 Task: Update the loan type of the saved search to 5/1 ARM.
Action: Mouse moved to (976, 145)
Screenshot: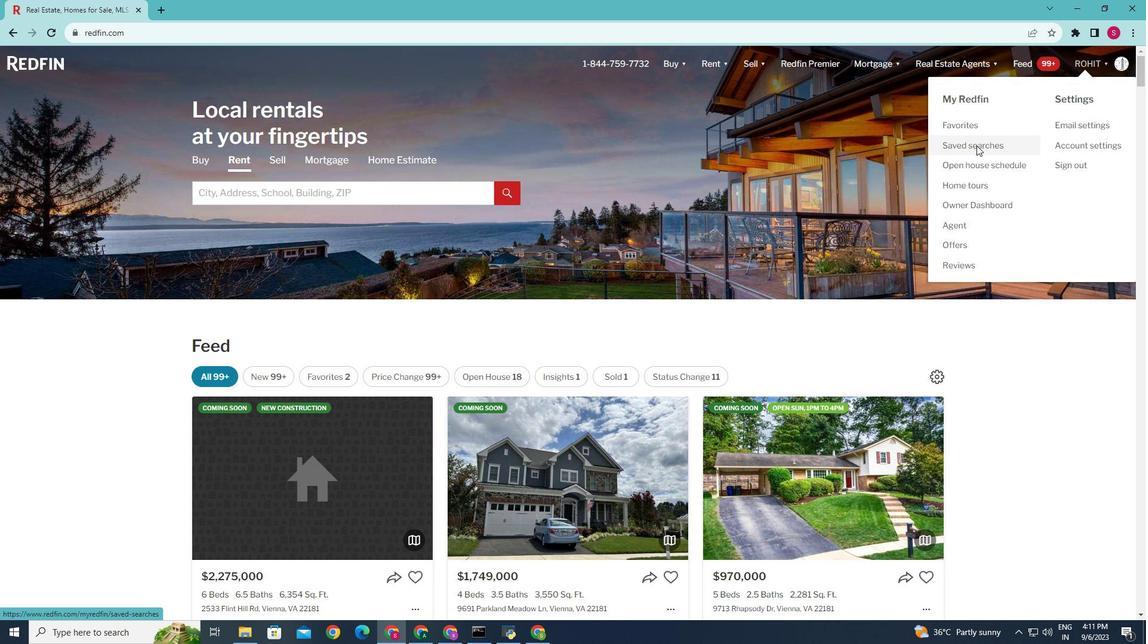 
Action: Mouse pressed left at (976, 145)
Screenshot: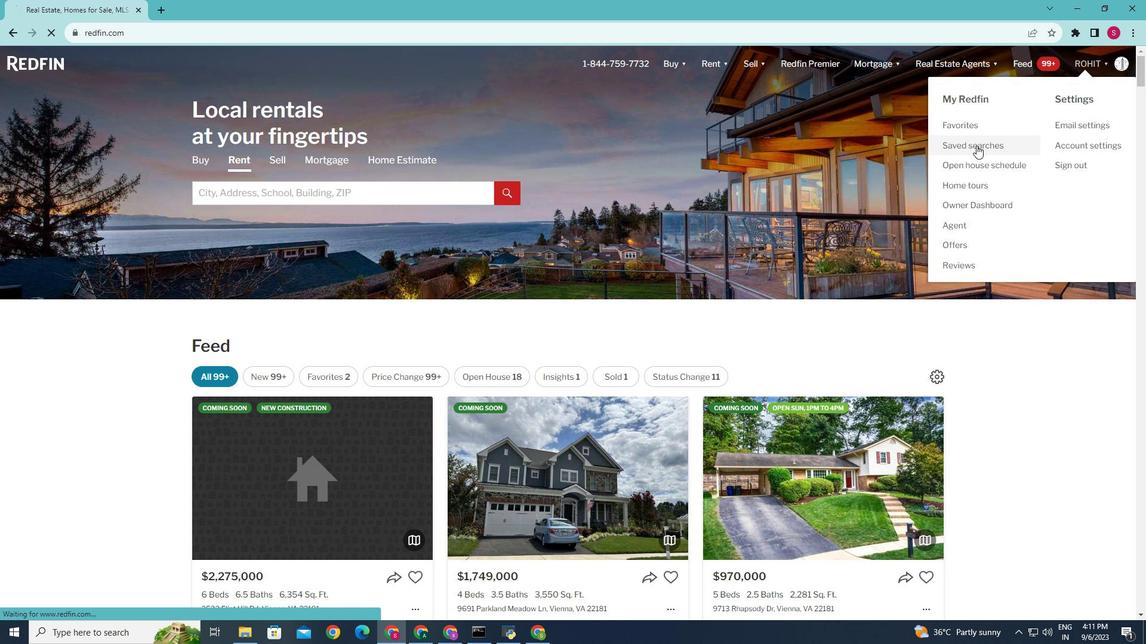 
Action: Mouse moved to (382, 294)
Screenshot: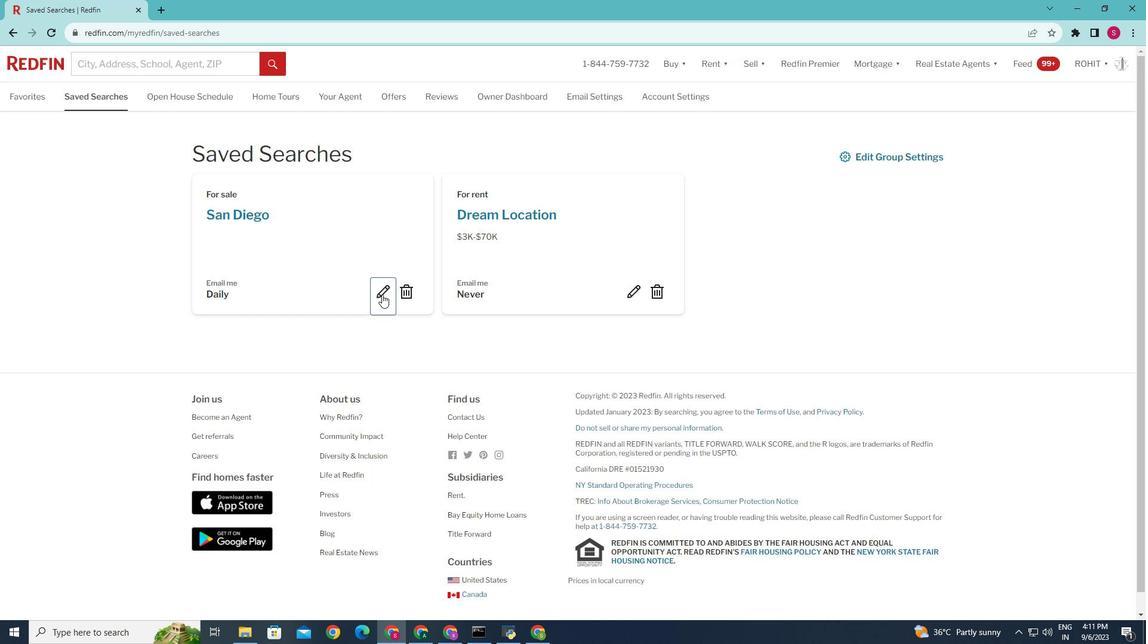 
Action: Mouse pressed left at (382, 294)
Screenshot: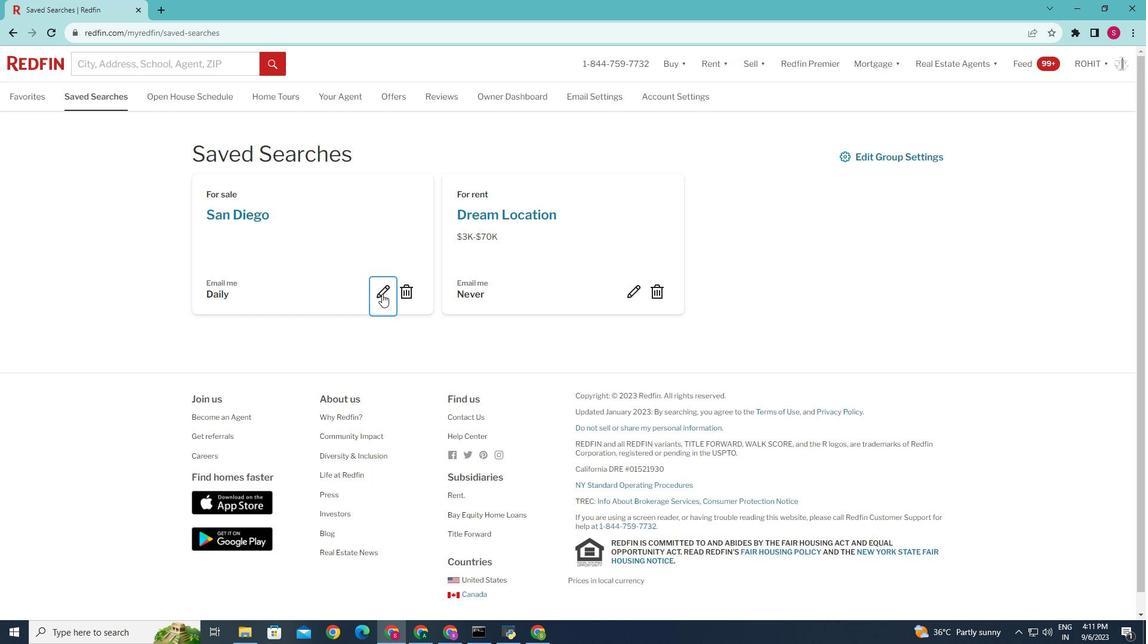 
Action: Mouse moved to (567, 326)
Screenshot: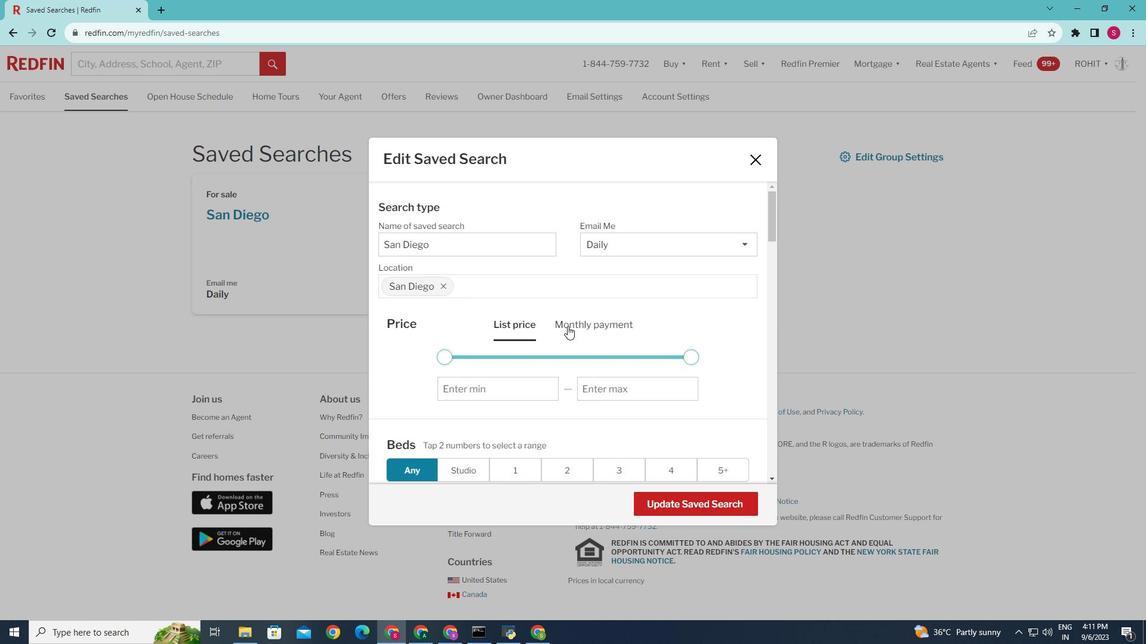 
Action: Mouse pressed left at (567, 326)
Screenshot: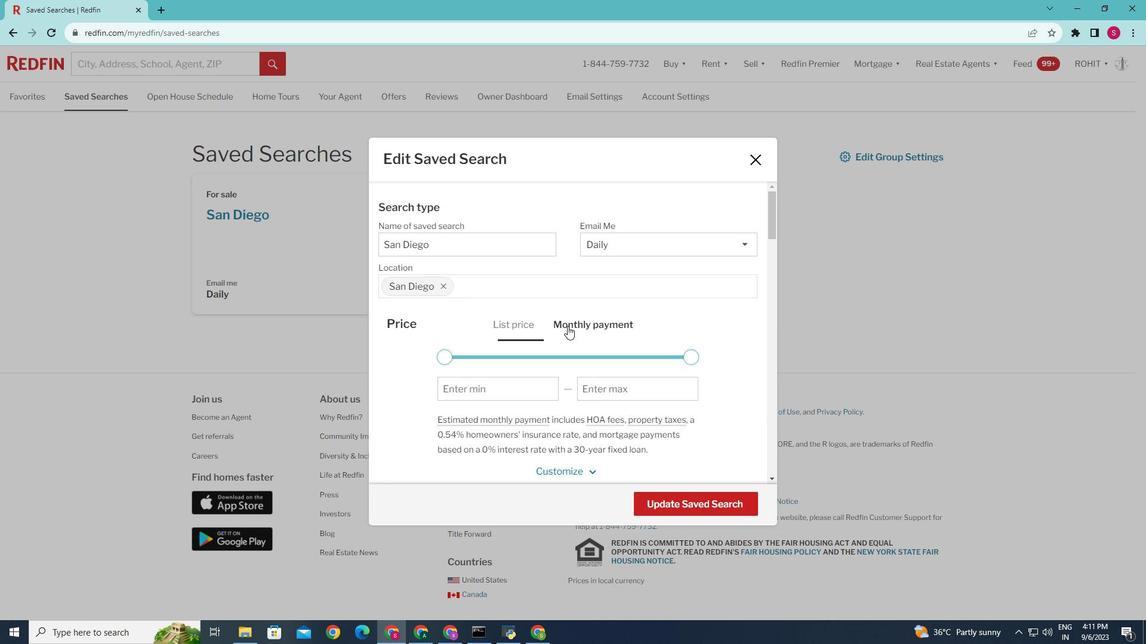 
Action: Mouse moved to (562, 469)
Screenshot: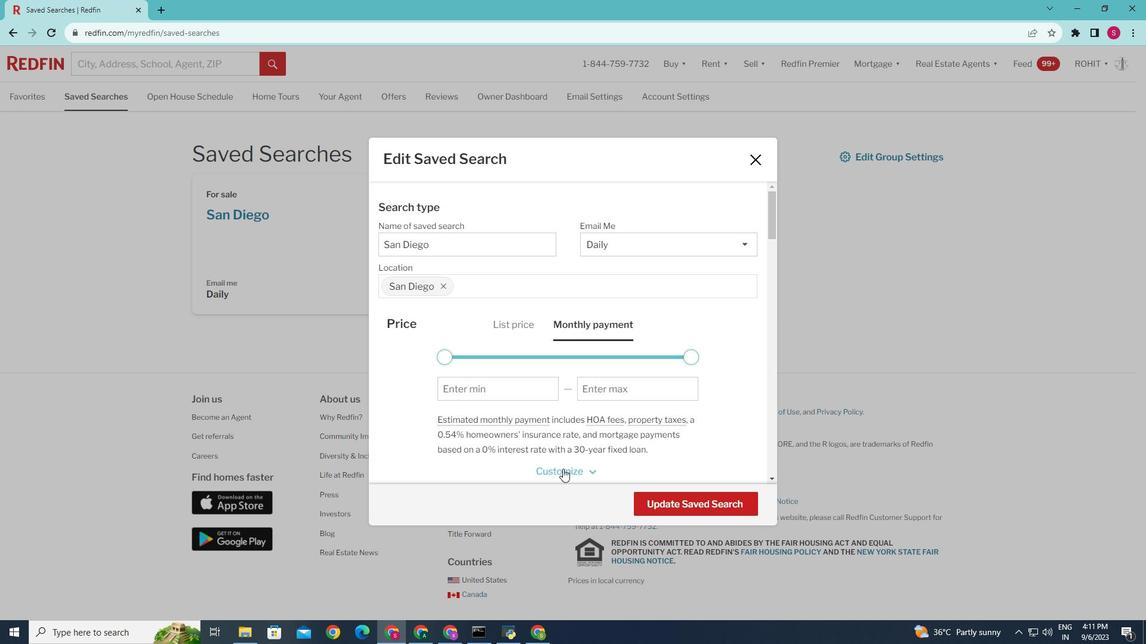 
Action: Mouse pressed left at (562, 469)
Screenshot: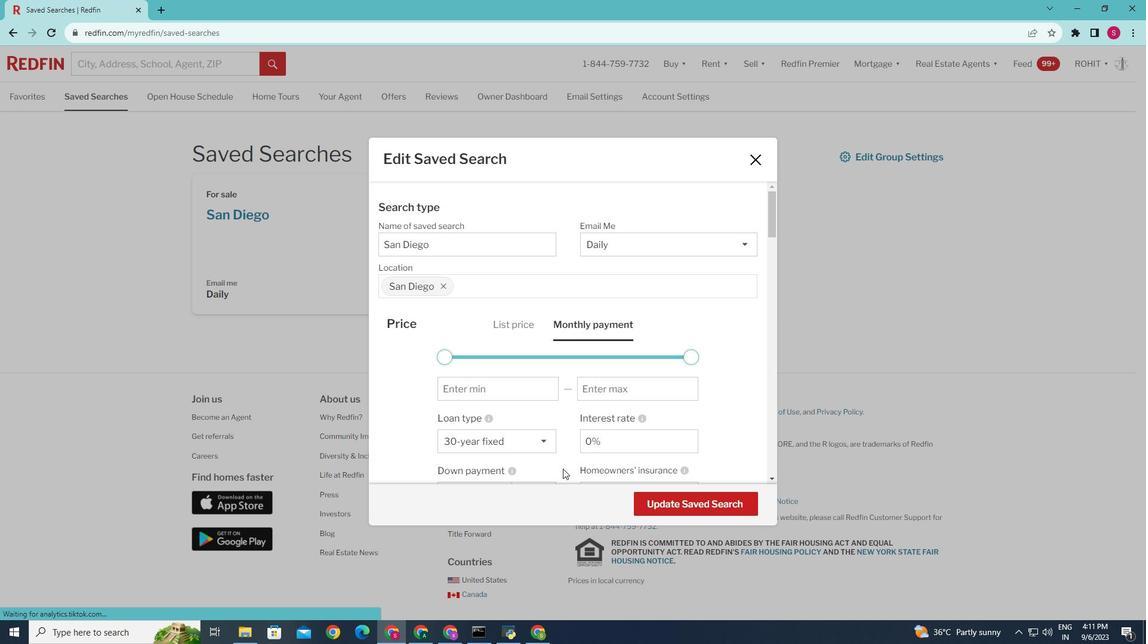 
Action: Mouse moved to (550, 422)
Screenshot: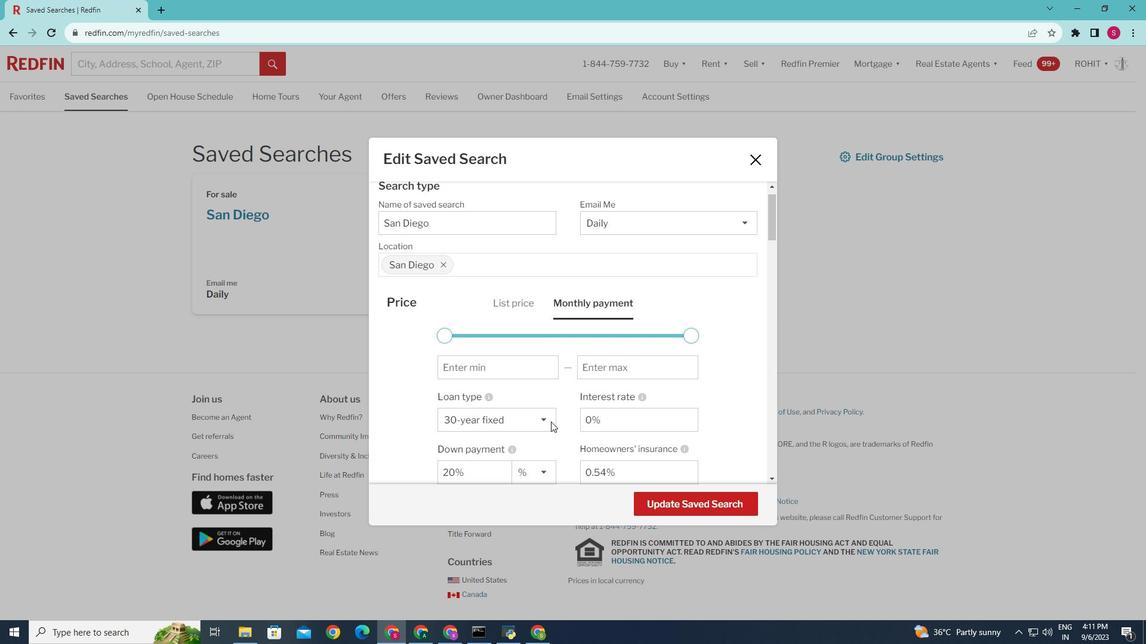 
Action: Mouse scrolled (550, 421) with delta (0, 0)
Screenshot: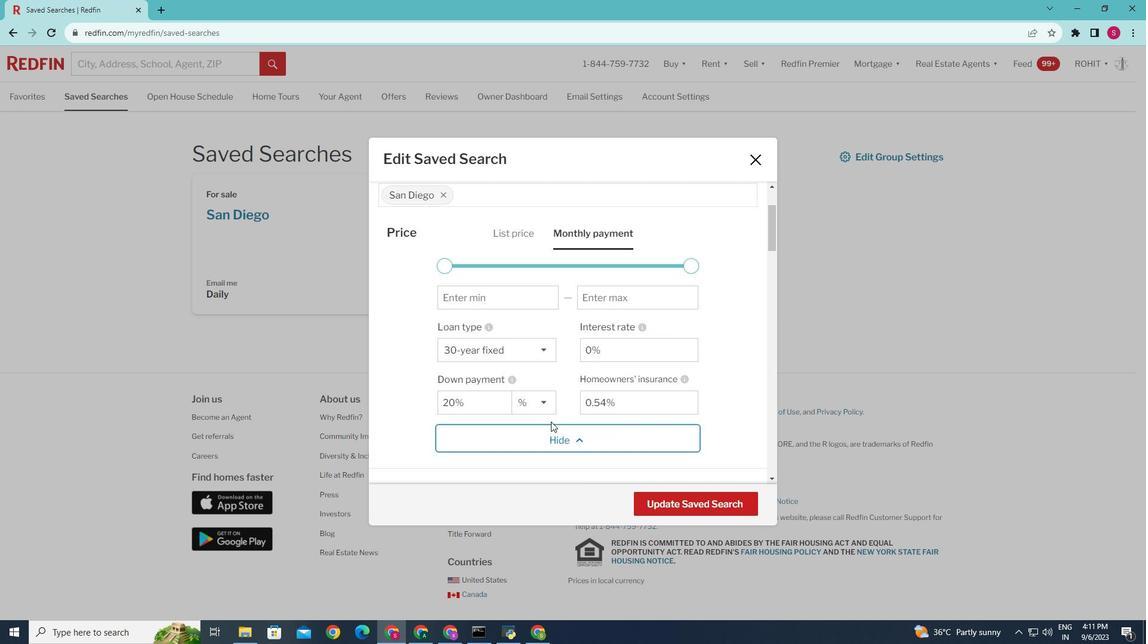 
Action: Mouse scrolled (550, 421) with delta (0, 0)
Screenshot: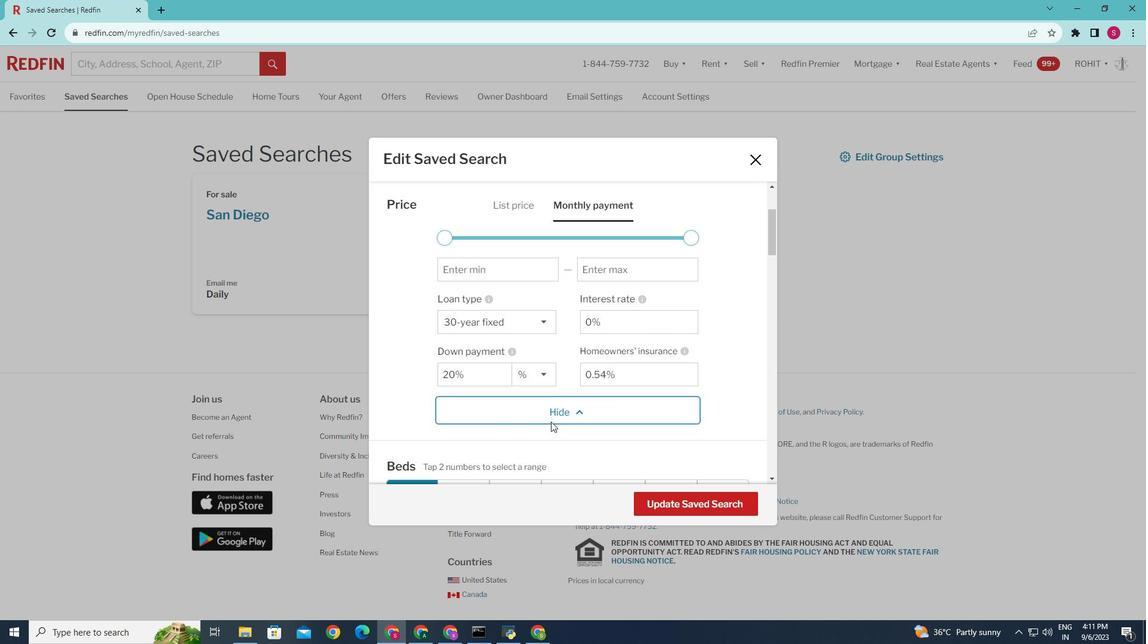 
Action: Mouse moved to (550, 321)
Screenshot: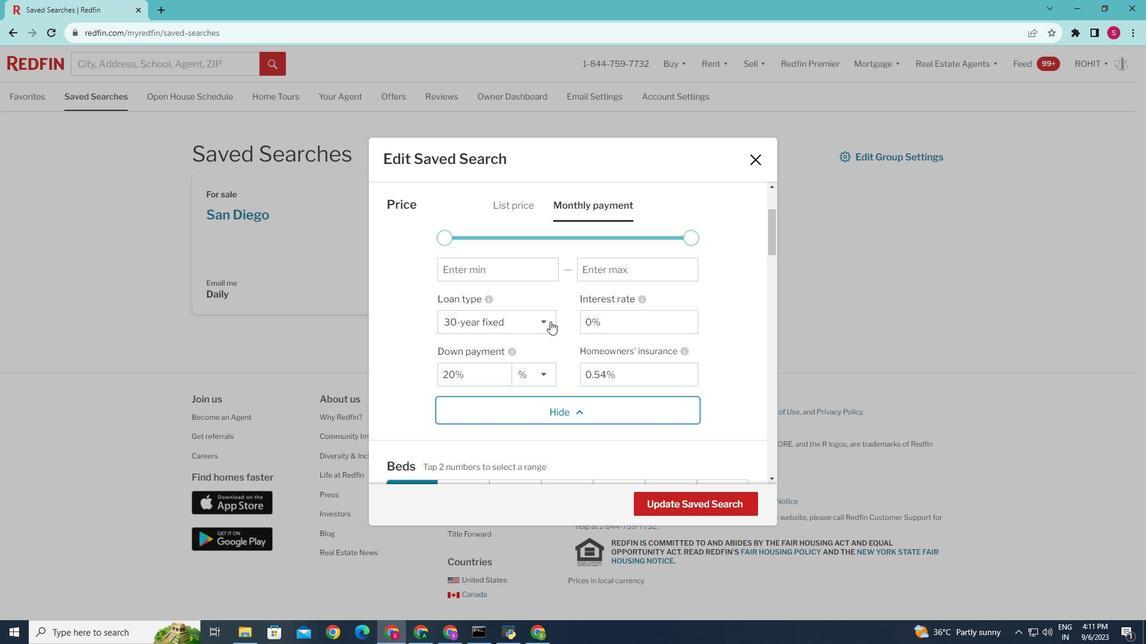 
Action: Mouse pressed left at (550, 321)
Screenshot: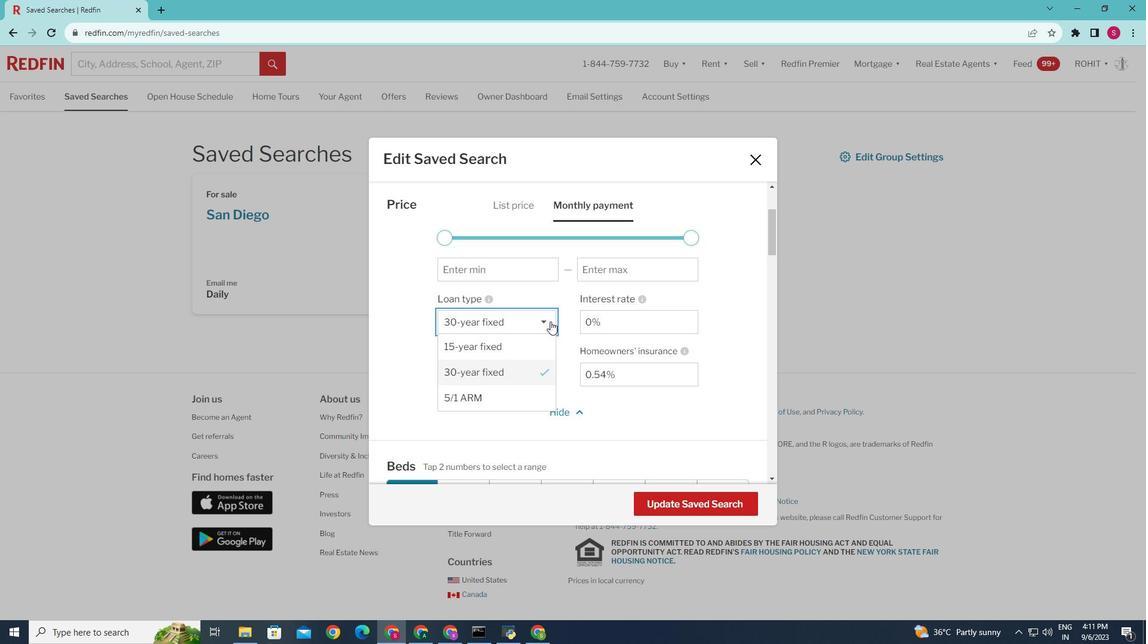 
Action: Mouse moved to (493, 393)
Screenshot: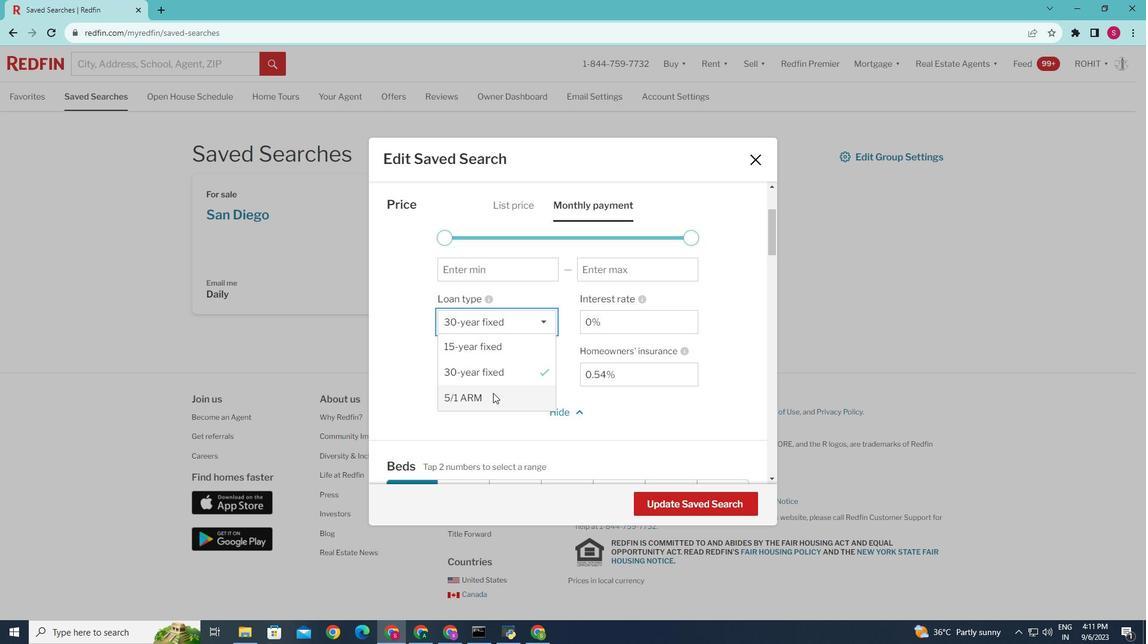 
Action: Mouse pressed left at (493, 393)
Screenshot: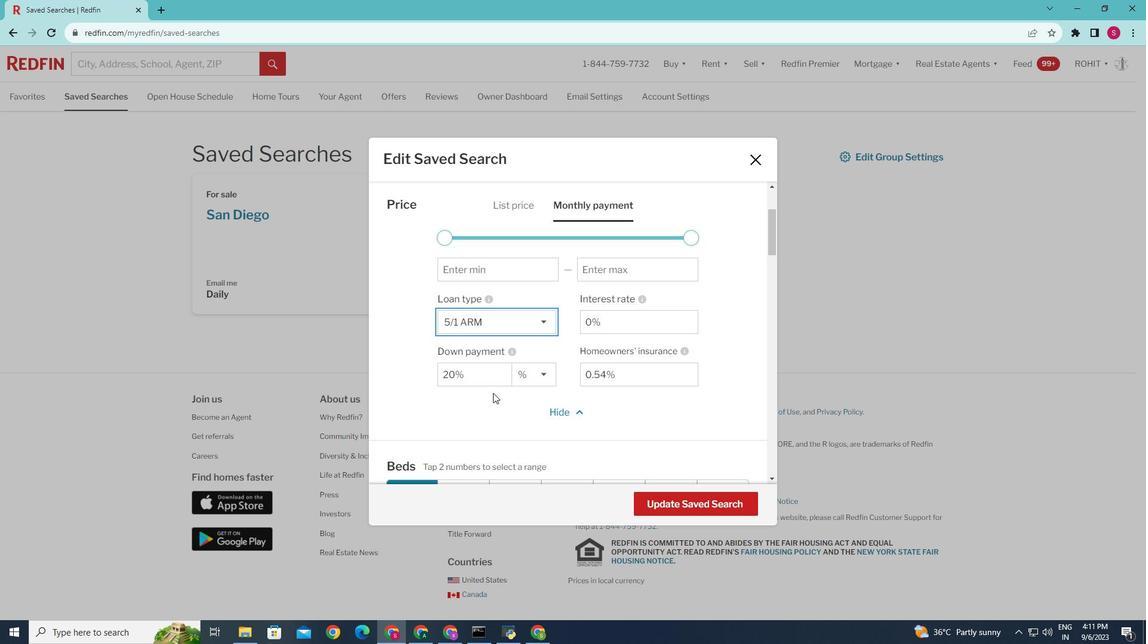 
Action: Mouse moved to (658, 503)
Screenshot: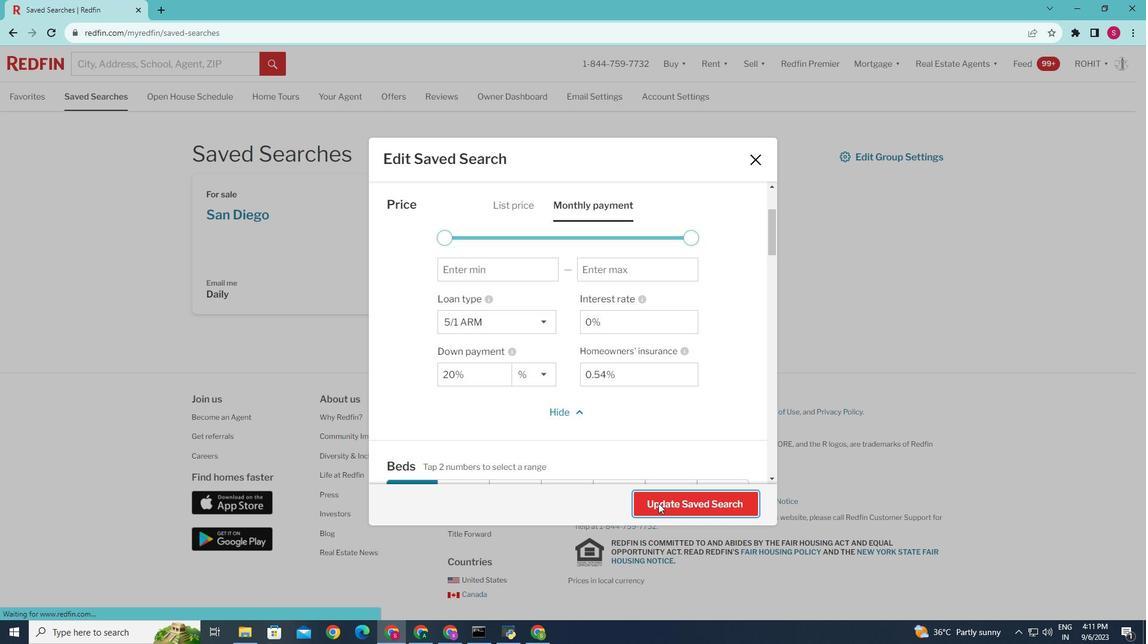 
Action: Mouse pressed left at (658, 503)
Screenshot: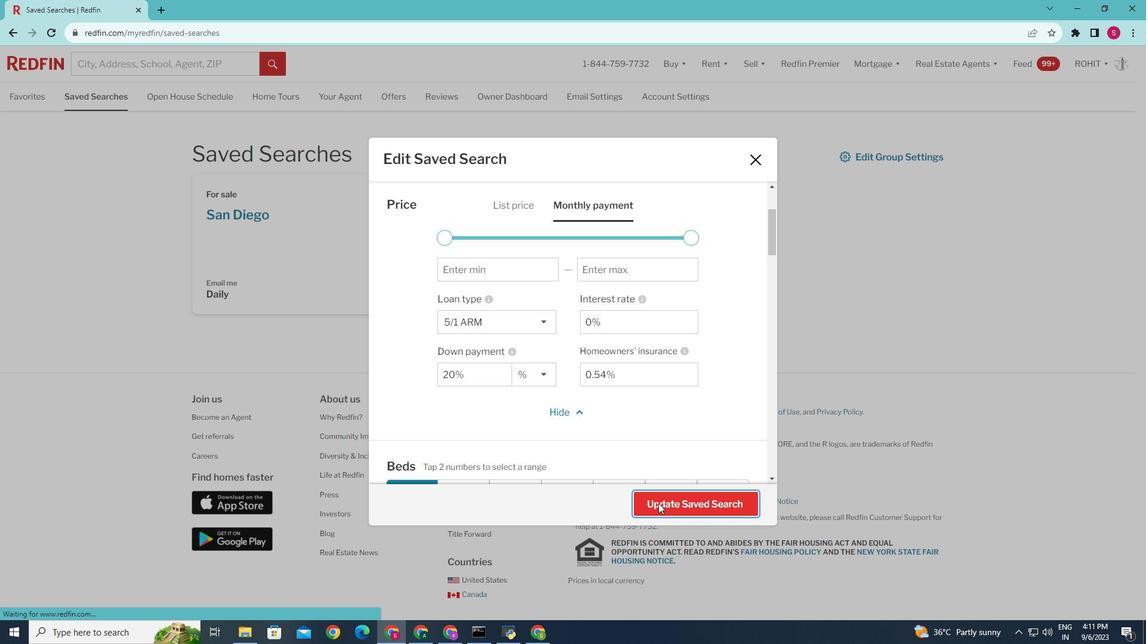 
Action: Mouse moved to (658, 503)
Screenshot: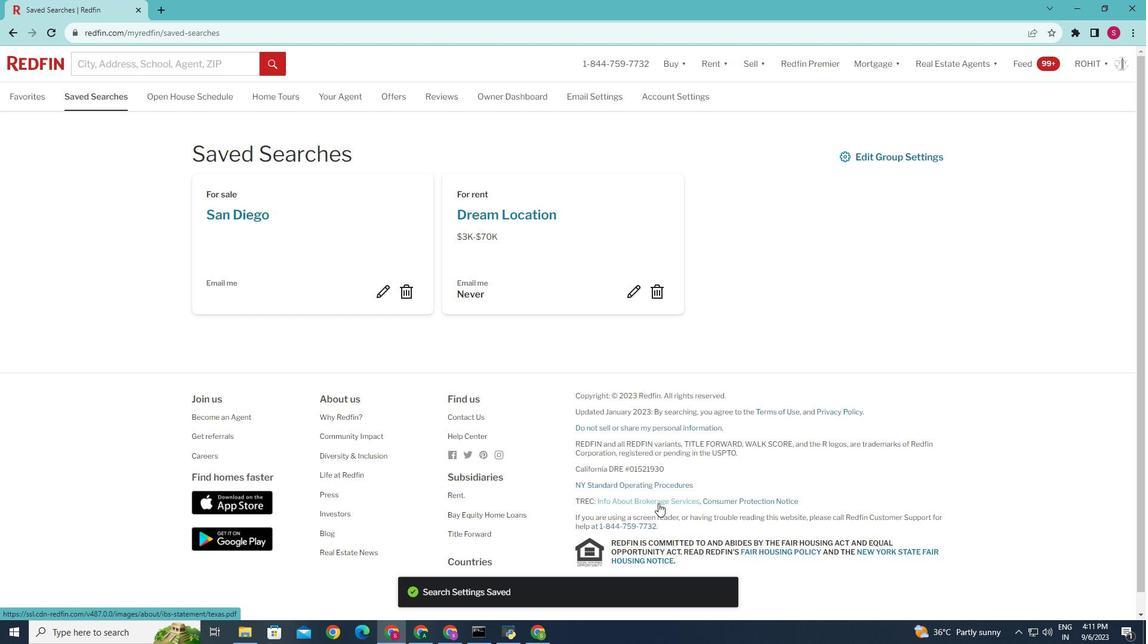 
